 Task: Add Vive Organic Electrolytes + Immunity Dual Boost Shot to the cart.
Action: Mouse pressed left at (21, 115)
Screenshot: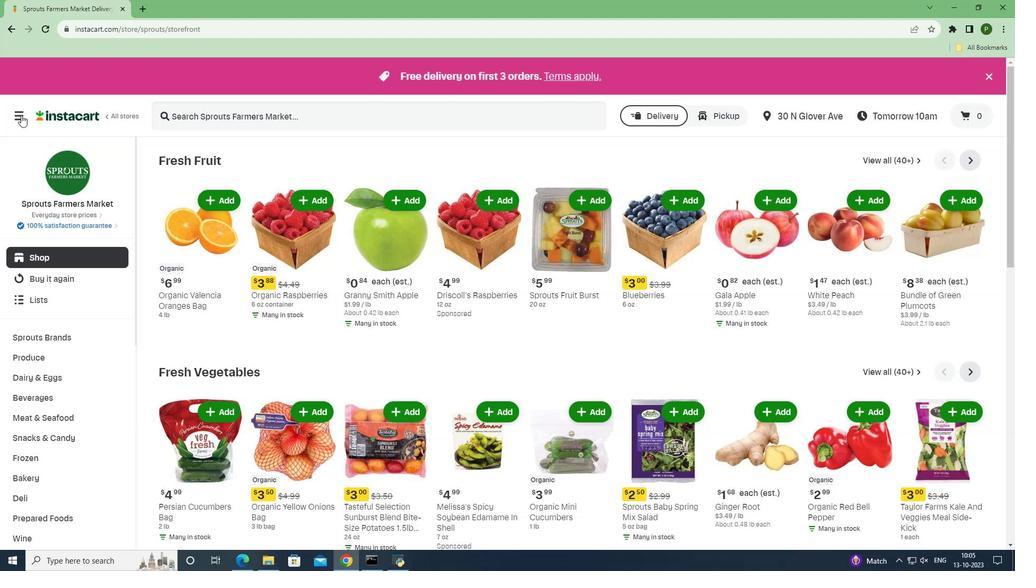 
Action: Mouse moved to (67, 276)
Screenshot: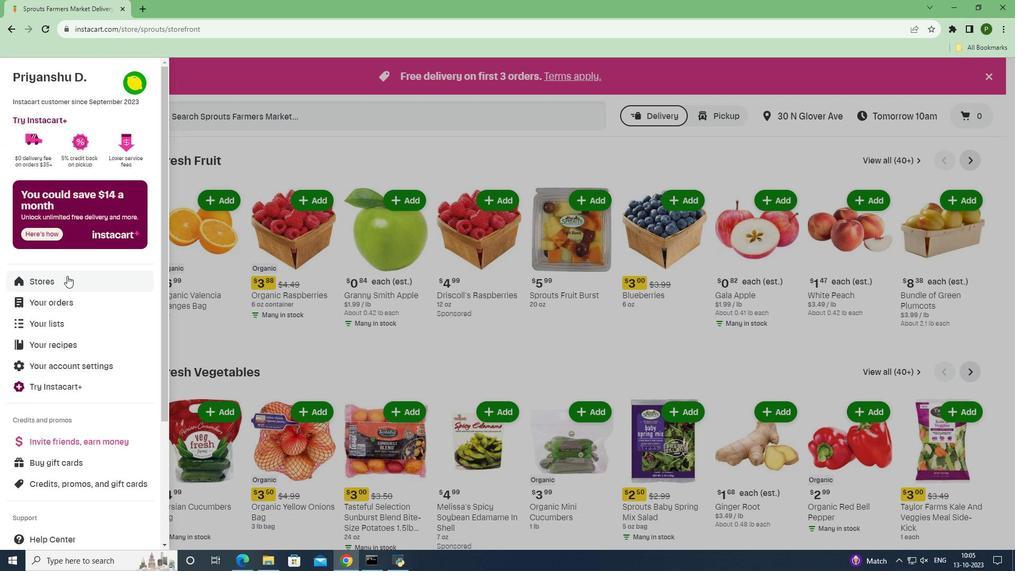 
Action: Mouse pressed left at (67, 276)
Screenshot: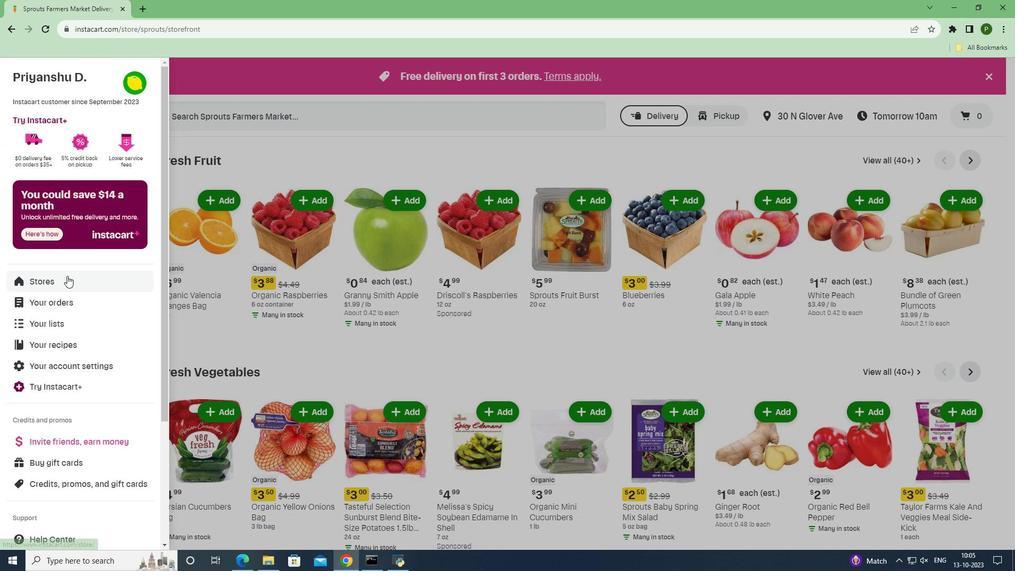 
Action: Mouse moved to (258, 121)
Screenshot: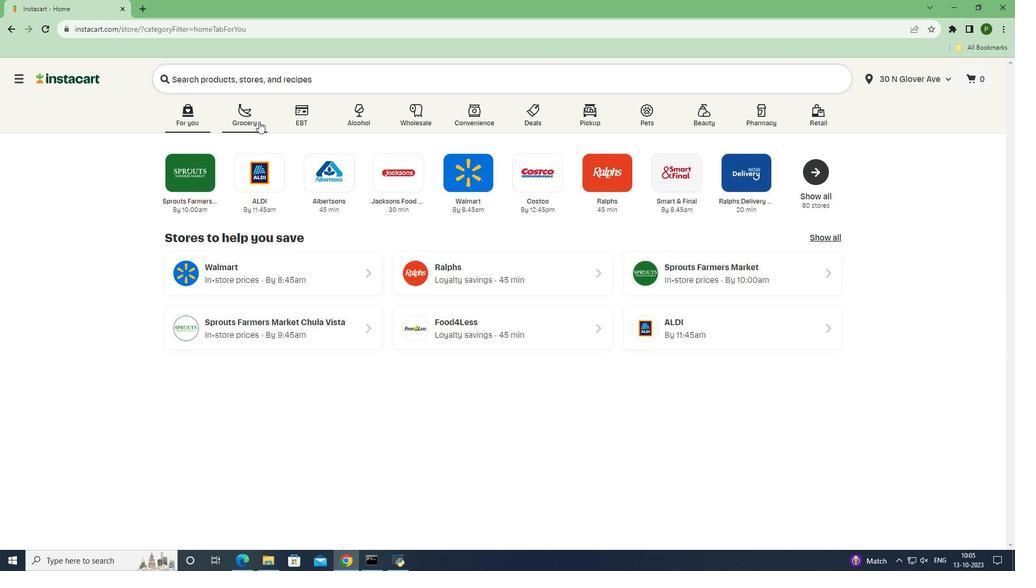 
Action: Mouse pressed left at (258, 121)
Screenshot: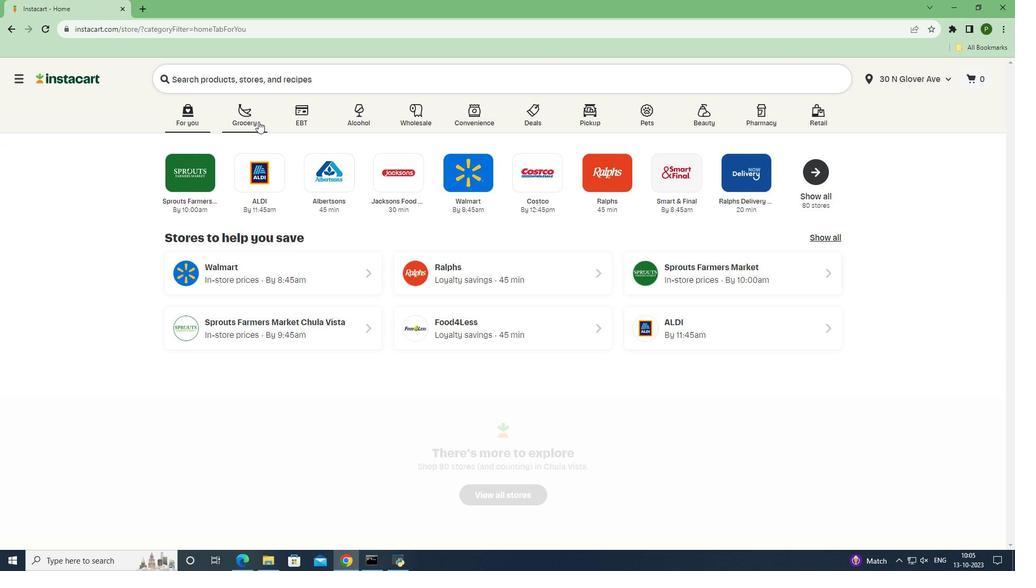 
Action: Mouse moved to (662, 237)
Screenshot: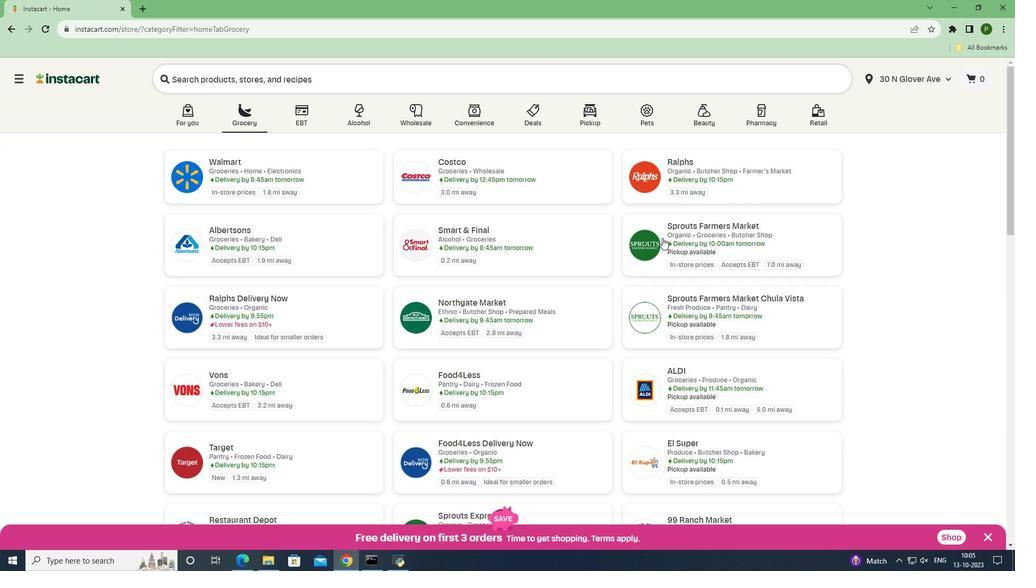 
Action: Mouse pressed left at (662, 237)
Screenshot: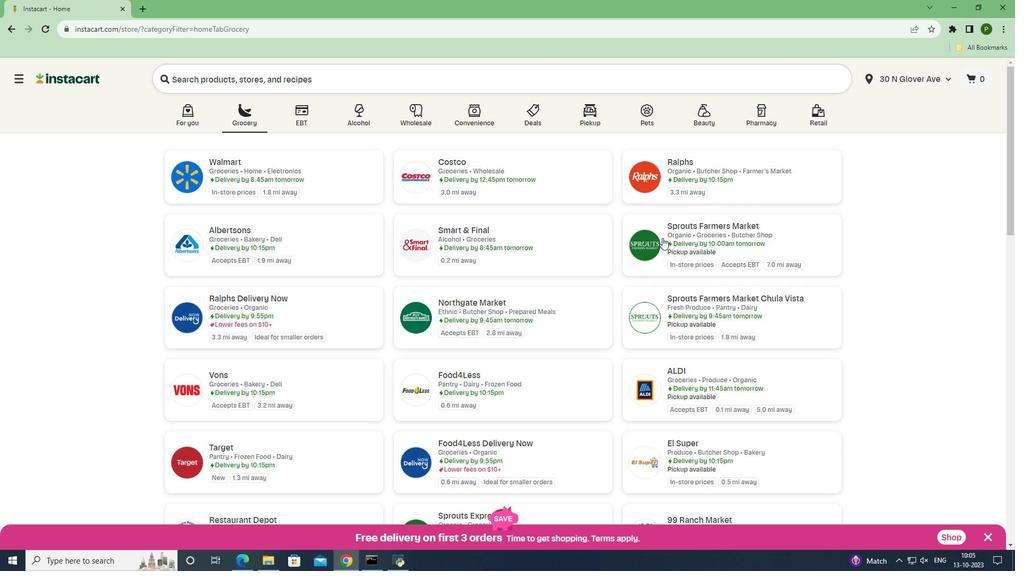 
Action: Mouse moved to (70, 398)
Screenshot: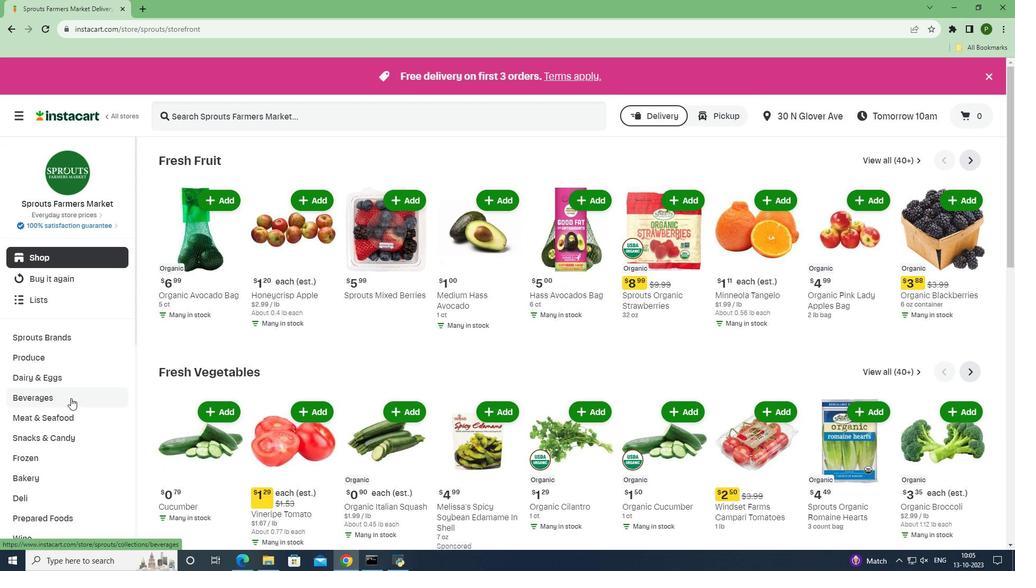 
Action: Mouse pressed left at (70, 398)
Screenshot: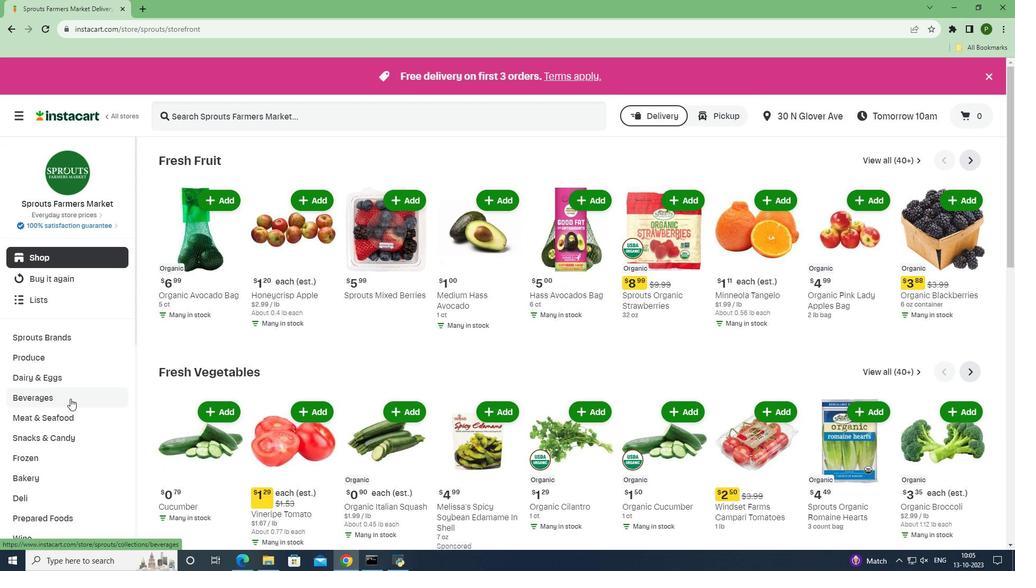 
Action: Mouse moved to (595, 181)
Screenshot: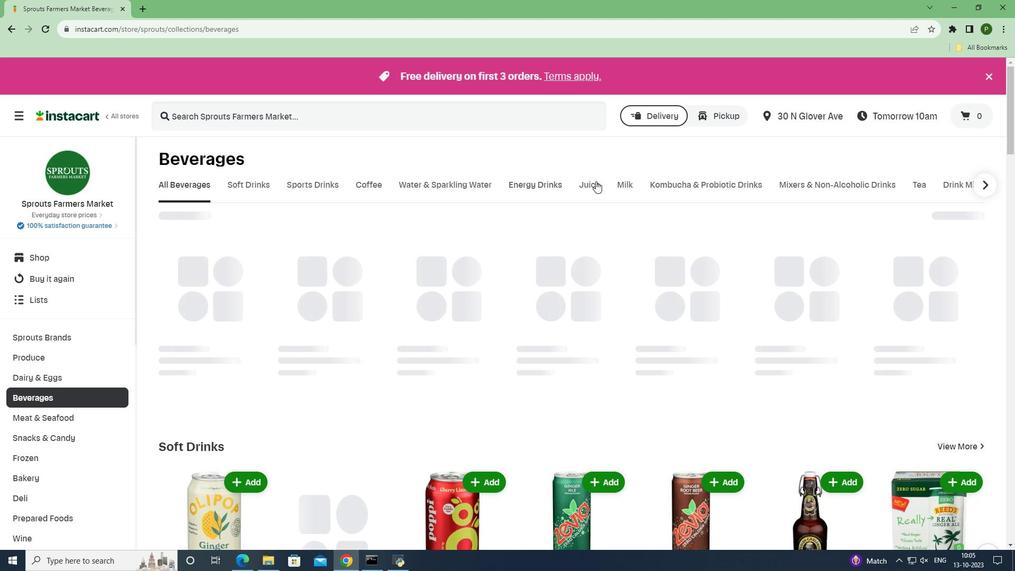 
Action: Mouse pressed left at (595, 181)
Screenshot: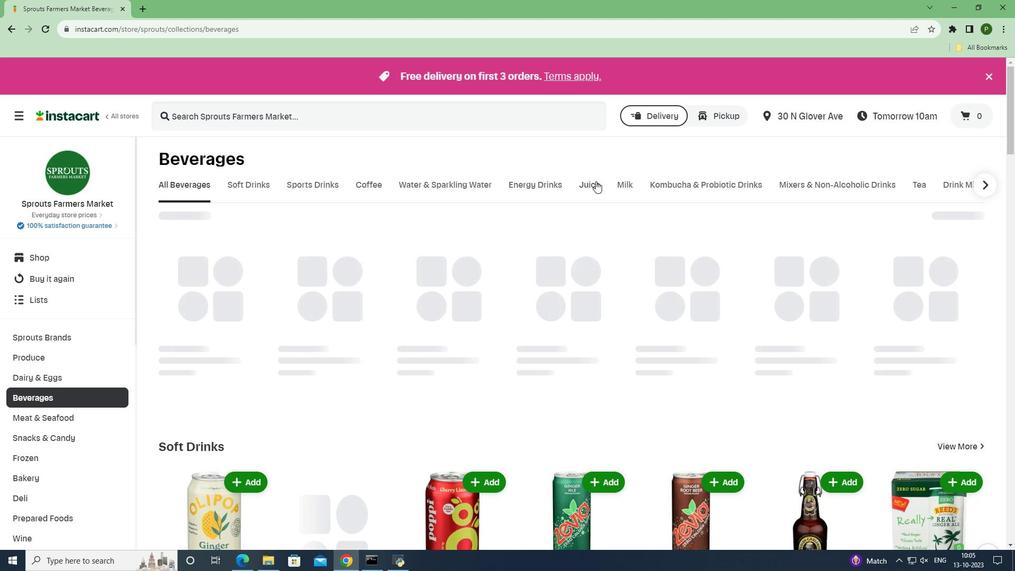 
Action: Mouse moved to (244, 115)
Screenshot: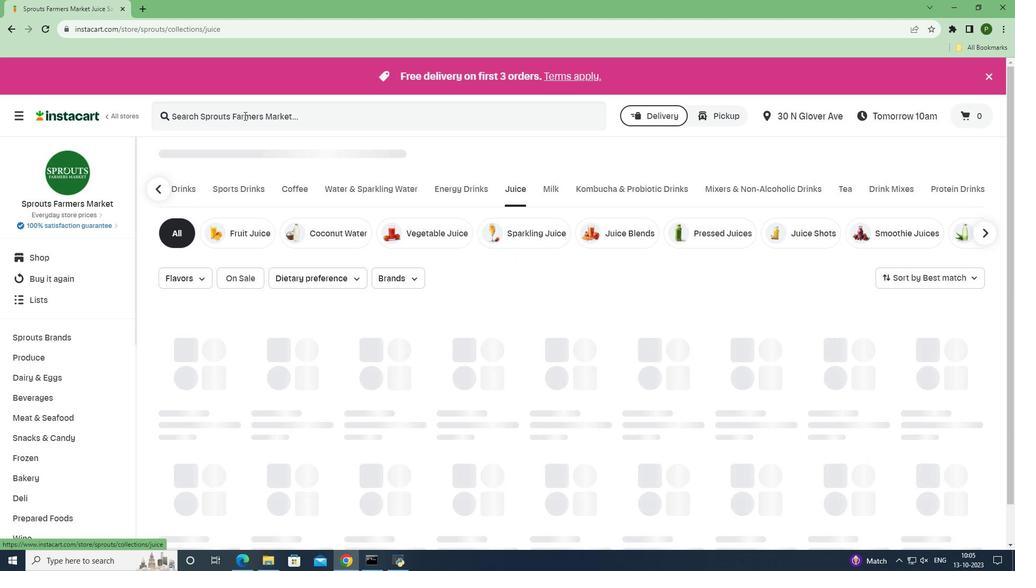 
Action: Mouse pressed left at (244, 115)
Screenshot: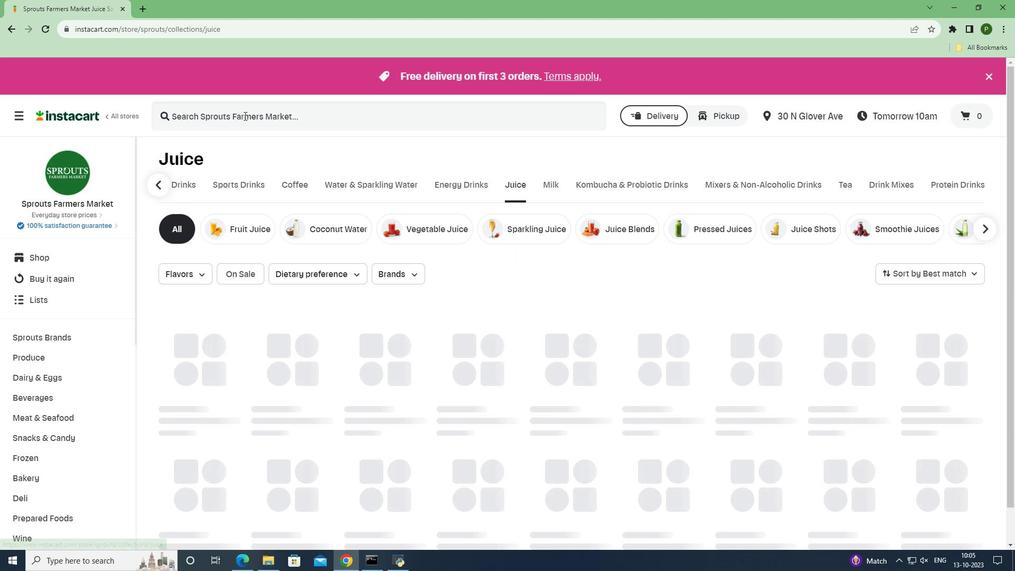
Action: Key pressed <Key.caps_lock>V<Key.caps_lock>ive<Key.space><Key.caps_lock>O<Key.caps_lock>rganic<Key.space><Key.caps_lock>E<Key.caps_lock>lectrolytes<Key.space><Key.shift><Key.shift>+<Key.space><Key.caps_lock>I<Key.caps_lock>mmunity<Key.space><Key.caps_lock>D<Key.caps_lock>ual<Key.space><Key.caps_lock>B<Key.caps_lock>oost<Key.space><Key.caps_lock>S<Key.caps_lock>hot<Key.space><Key.enter>
Screenshot: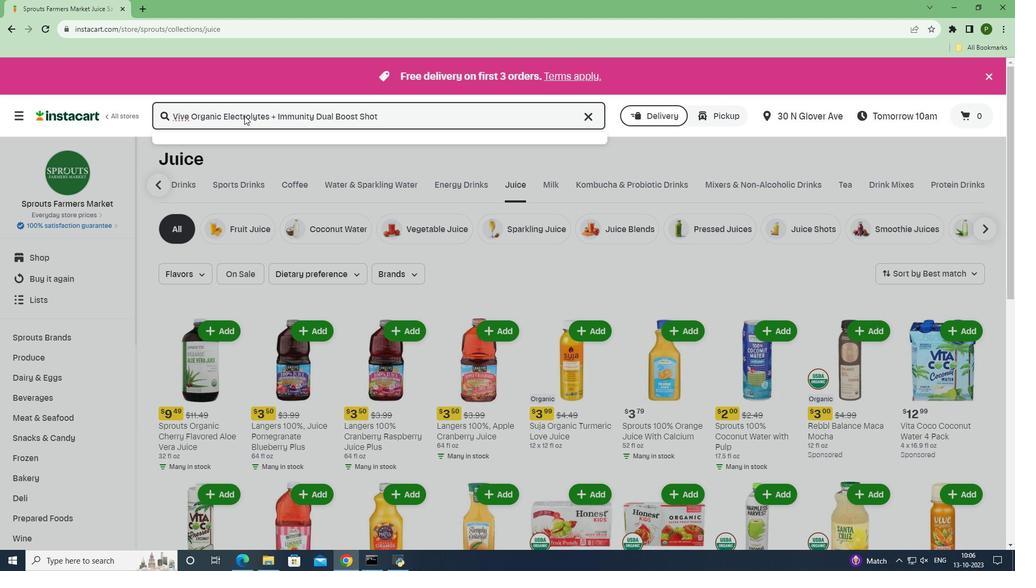 
Action: Mouse moved to (293, 243)
Screenshot: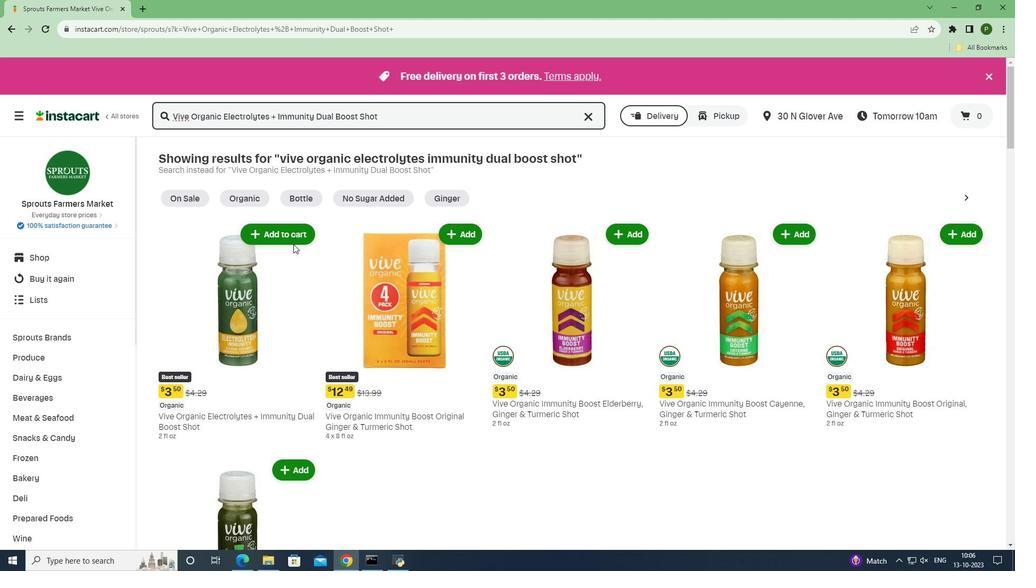 
Action: Mouse pressed left at (293, 243)
Screenshot: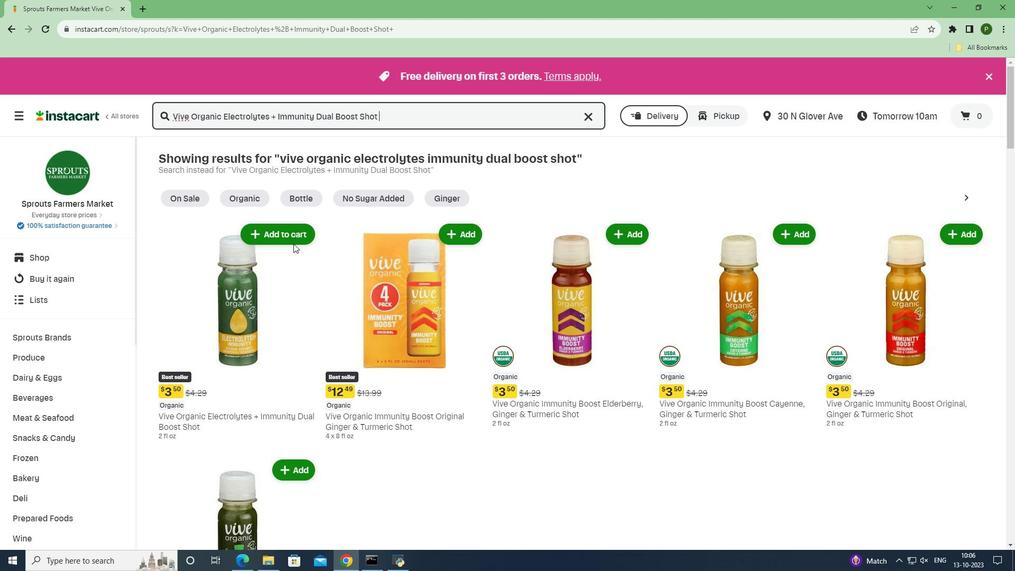 
Action: Mouse moved to (290, 238)
Screenshot: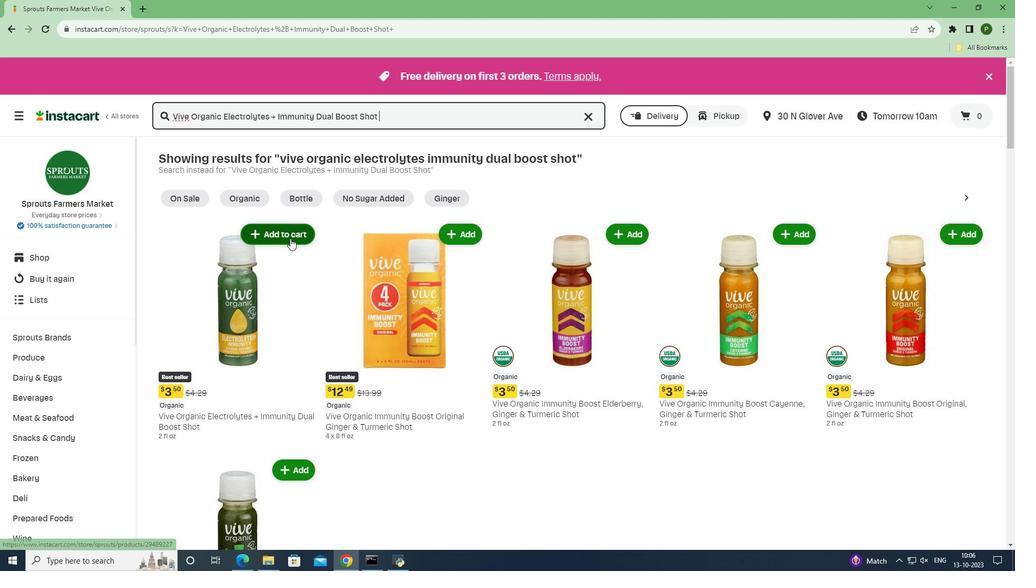 
Action: Mouse pressed left at (290, 238)
Screenshot: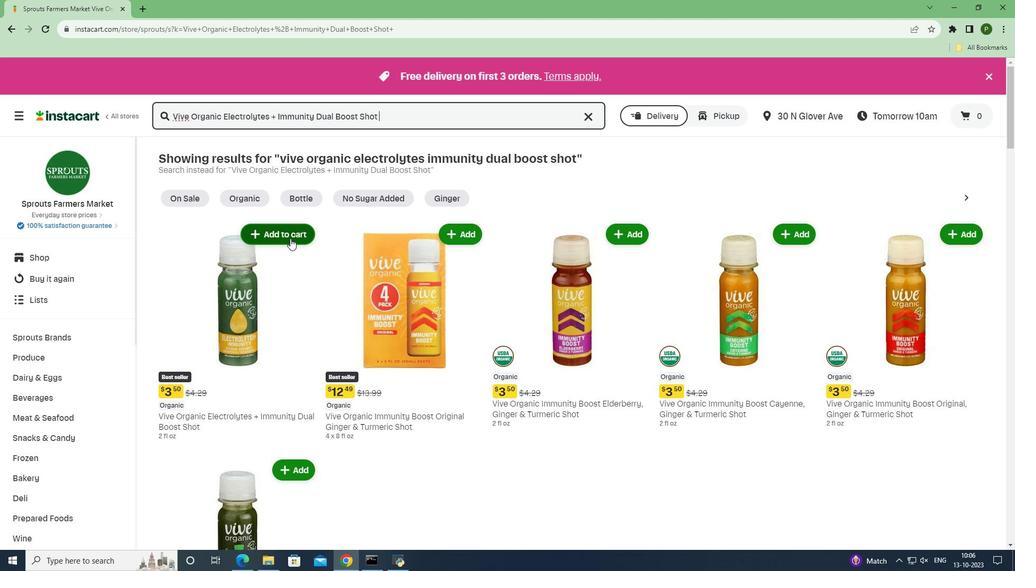 
Action: Mouse moved to (328, 290)
Screenshot: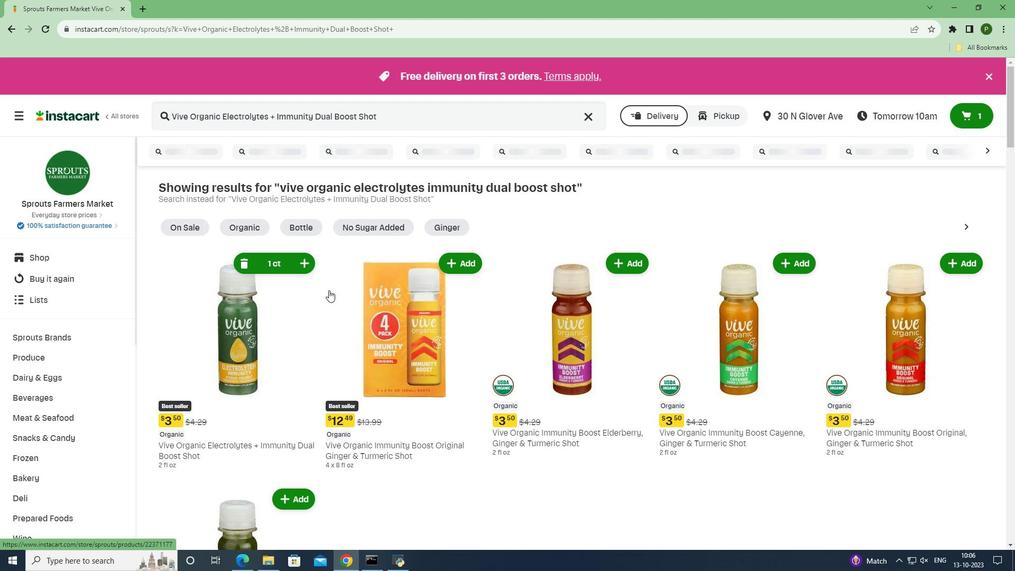 
